 Task: In new skill endorsements choose email frequency weekly.
Action: Mouse moved to (662, 52)
Screenshot: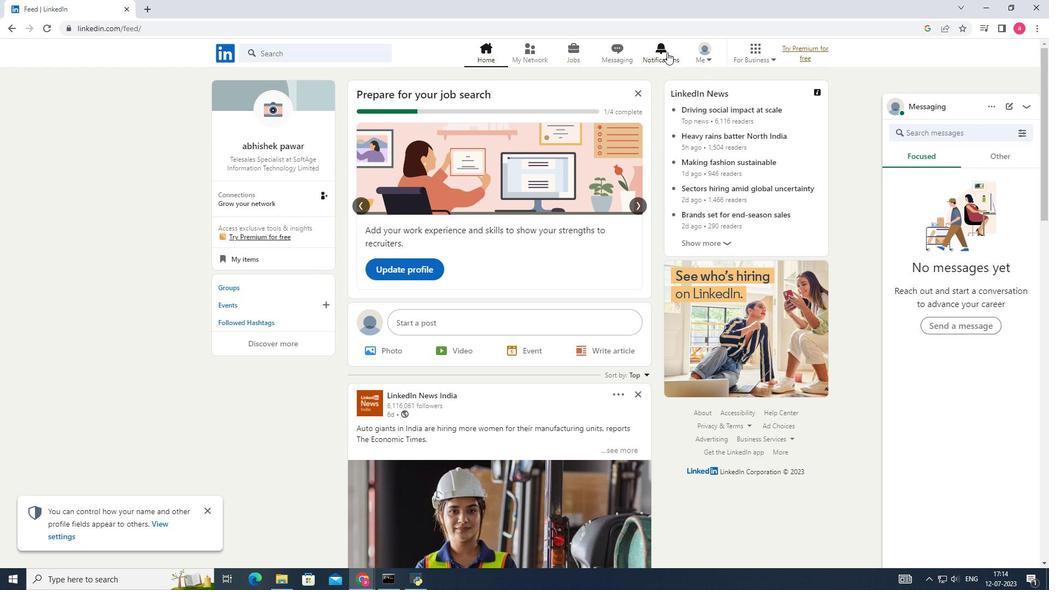 
Action: Mouse pressed left at (662, 52)
Screenshot: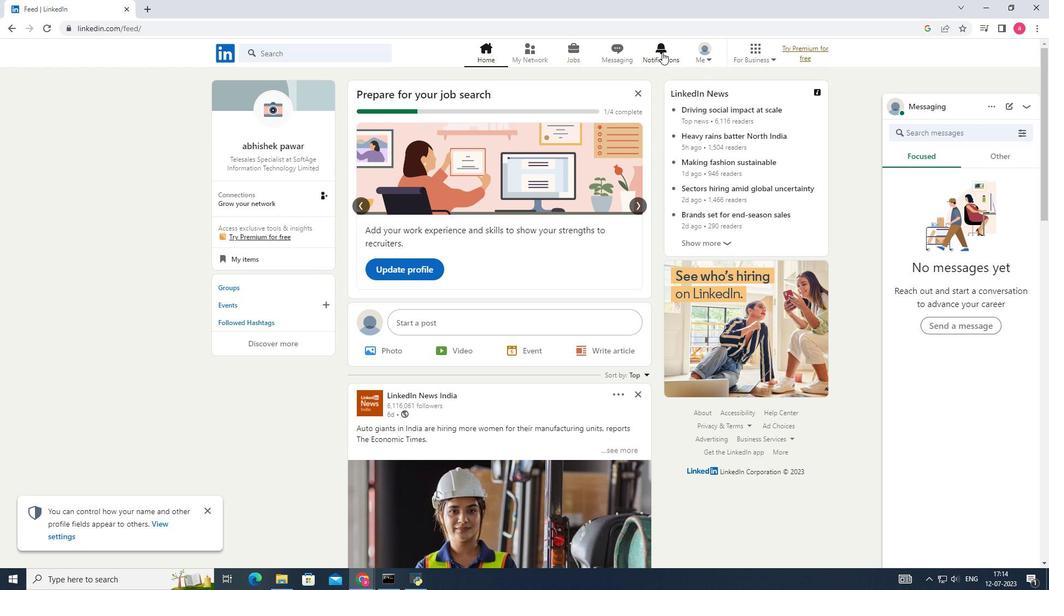 
Action: Mouse moved to (237, 124)
Screenshot: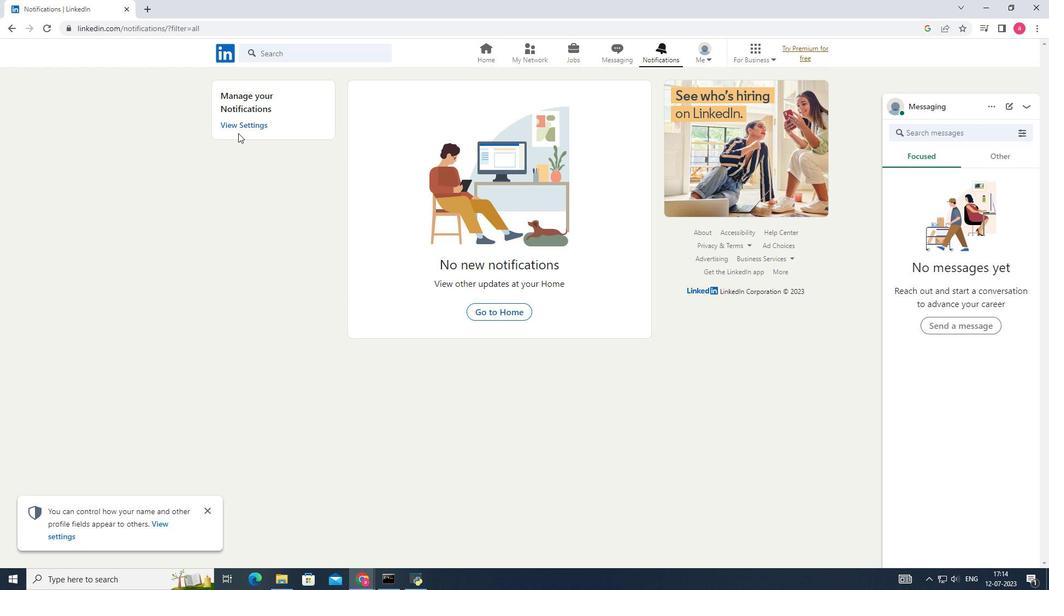 
Action: Mouse pressed left at (237, 124)
Screenshot: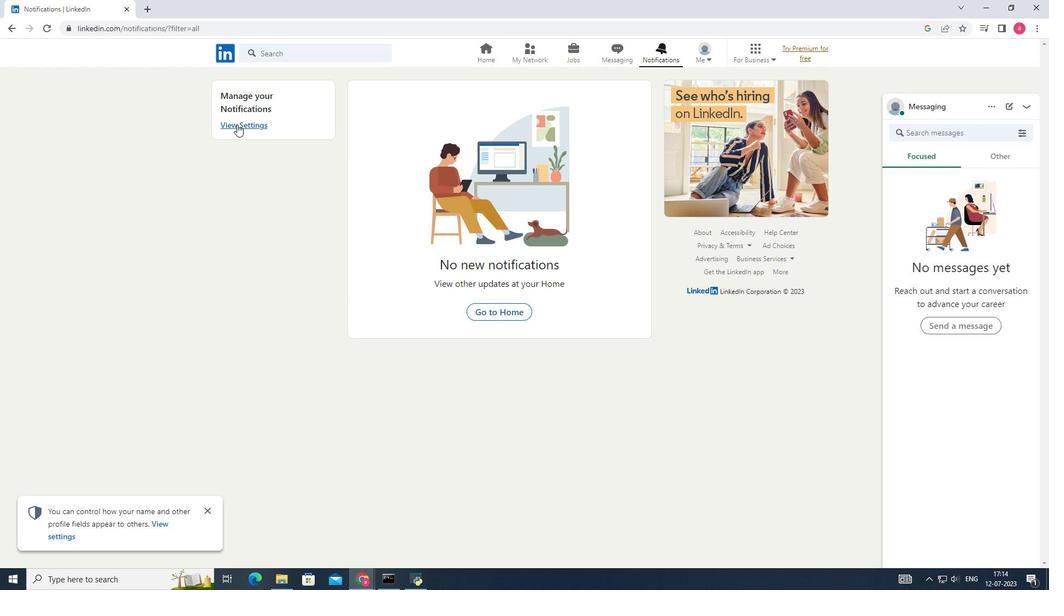
Action: Mouse moved to (563, 422)
Screenshot: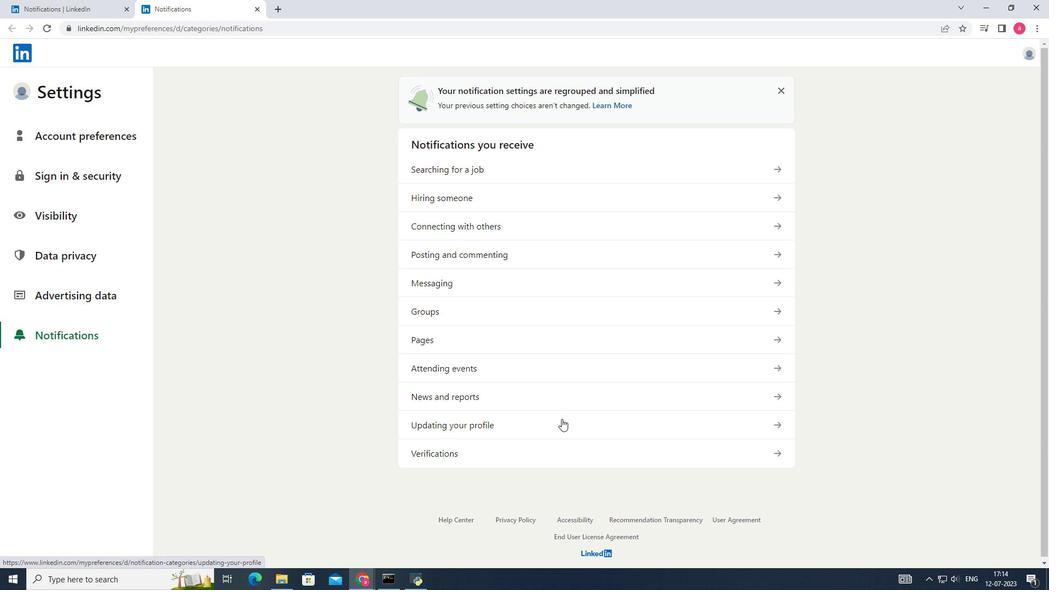 
Action: Mouse pressed left at (563, 422)
Screenshot: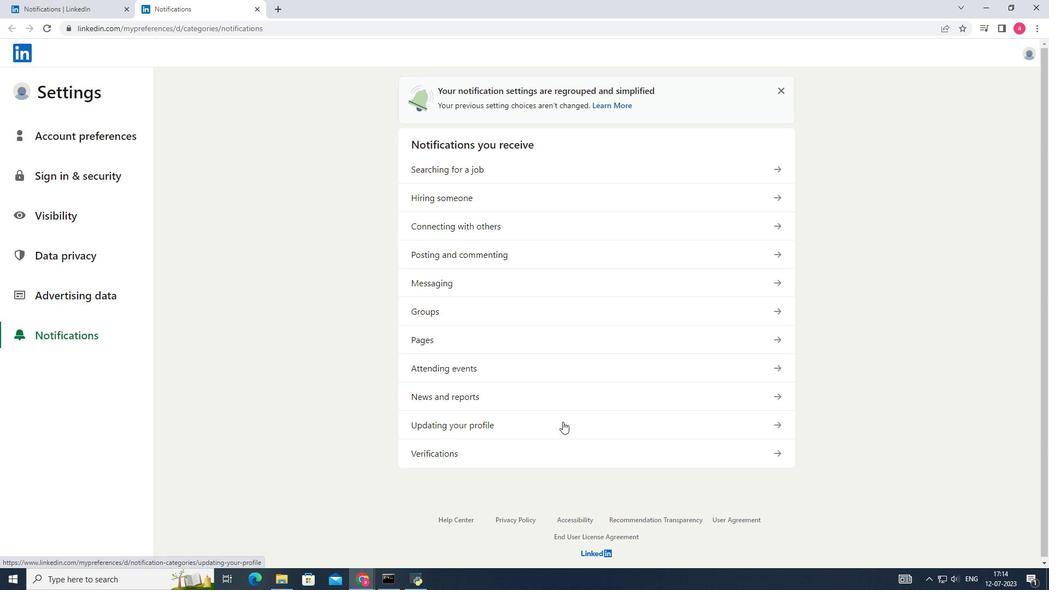 
Action: Mouse moved to (575, 200)
Screenshot: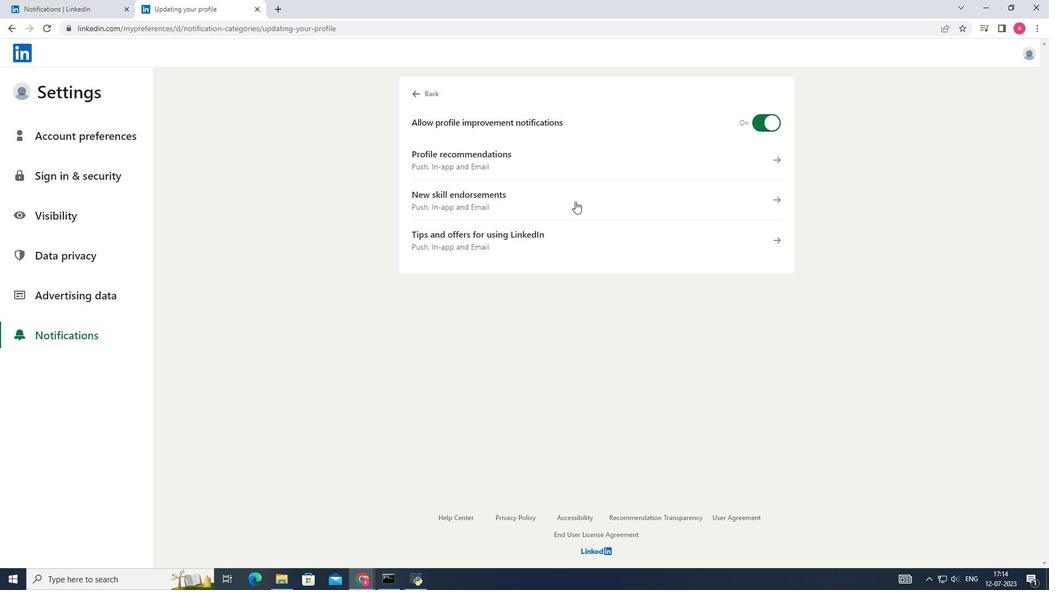 
Action: Mouse pressed left at (575, 200)
Screenshot: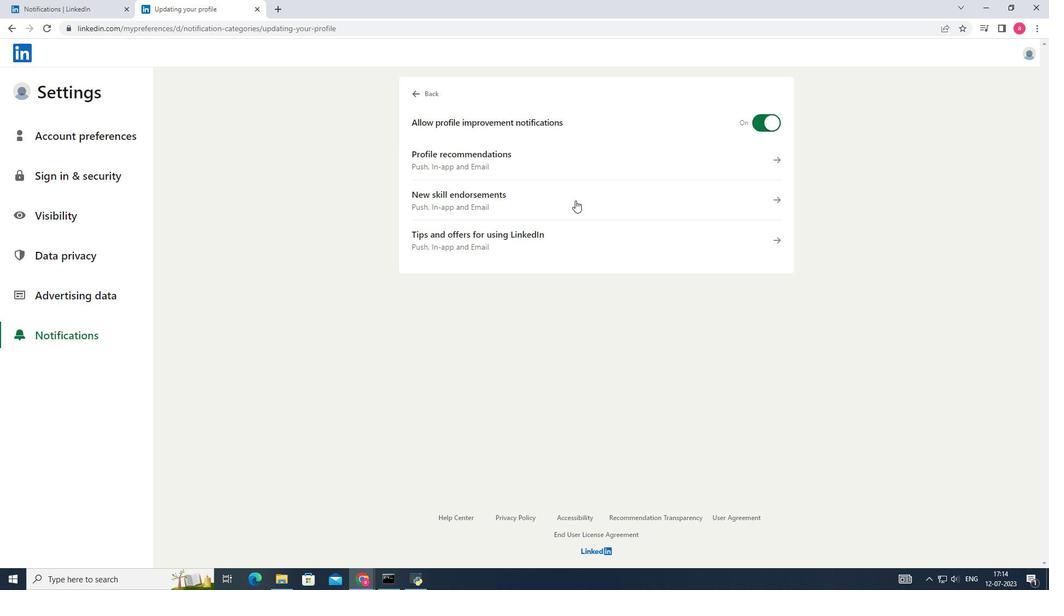 
Action: Mouse moved to (422, 369)
Screenshot: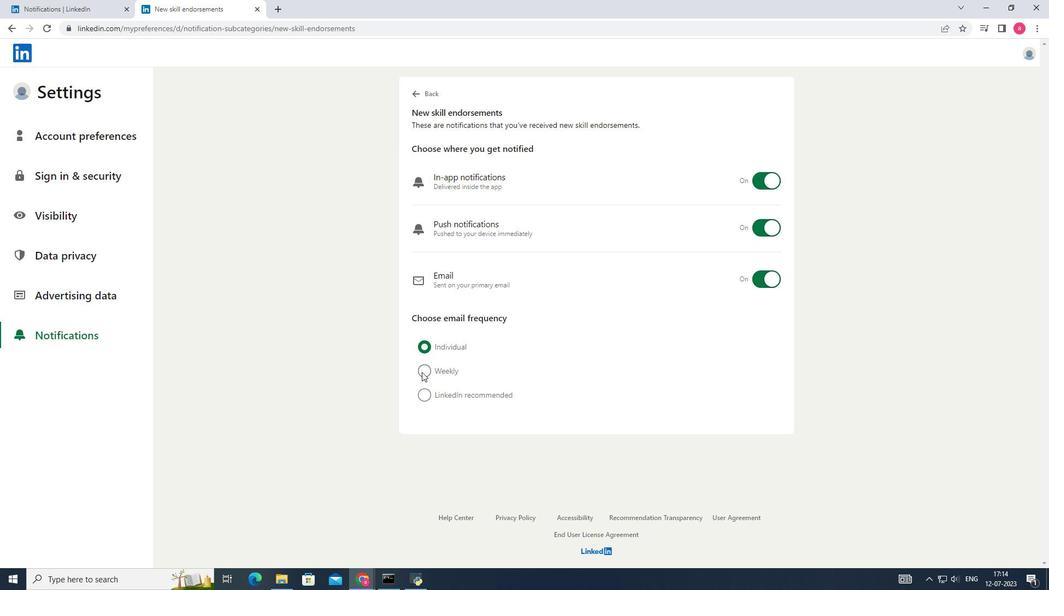
Action: Mouse pressed left at (422, 369)
Screenshot: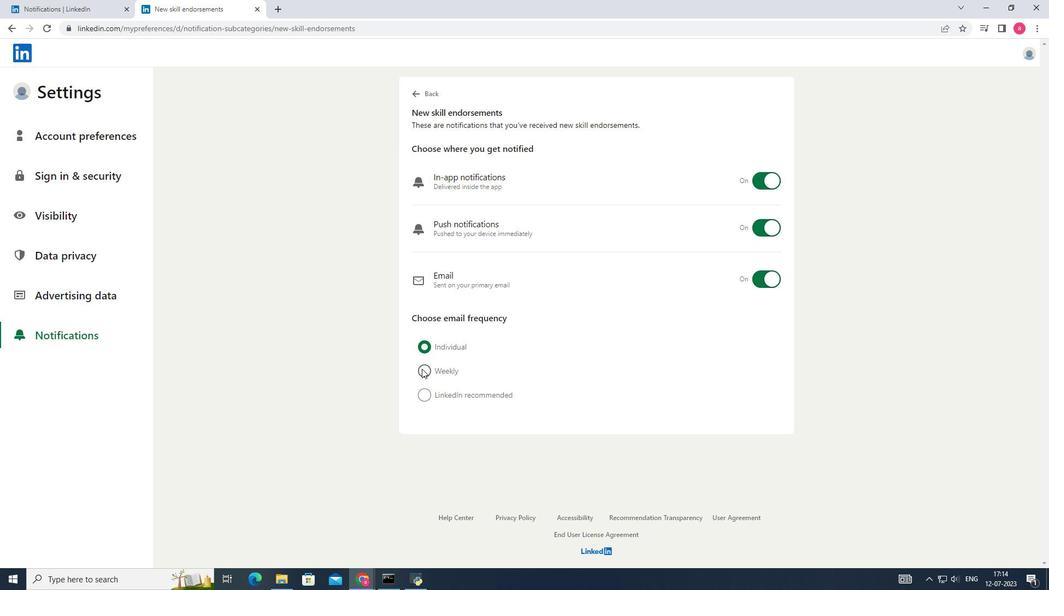 
Action: Mouse moved to (283, 360)
Screenshot: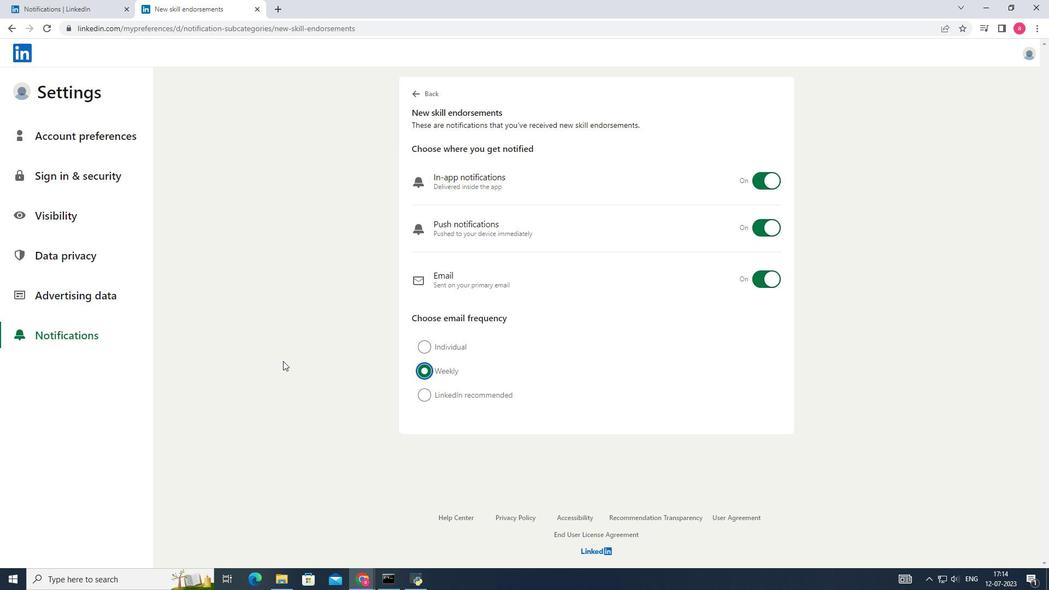 
